 Task: Sort the products in the category "Light Beer" by relevance.
Action: Mouse moved to (901, 325)
Screenshot: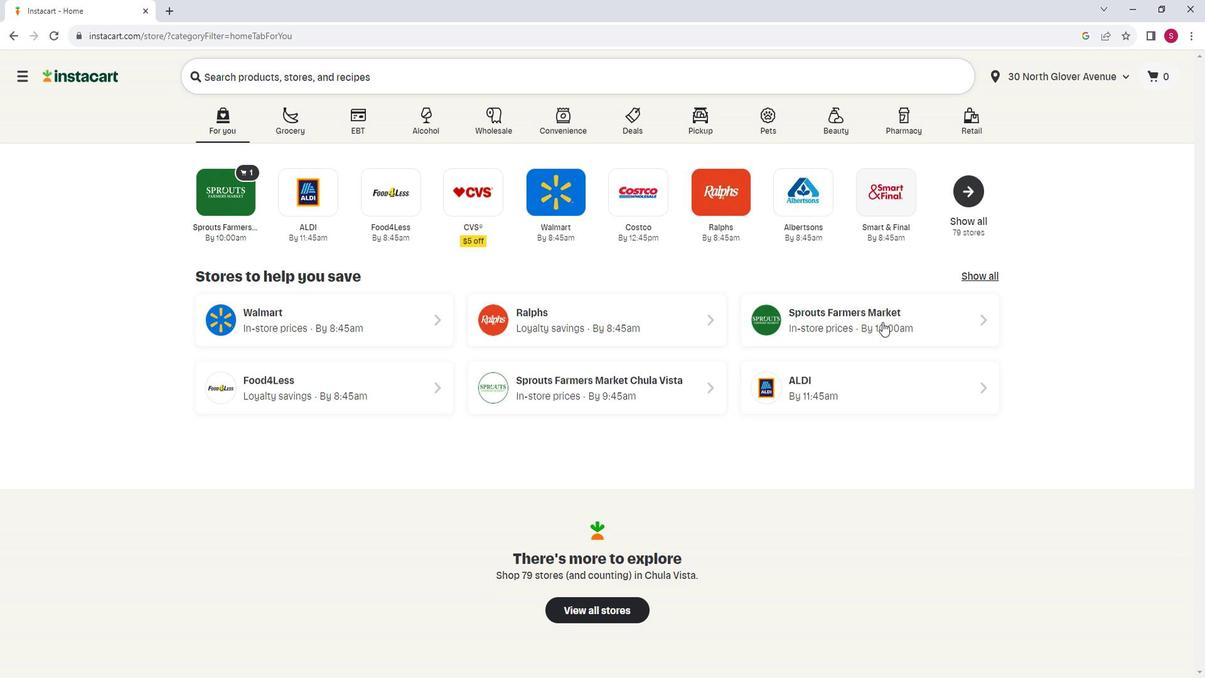 
Action: Mouse pressed left at (901, 325)
Screenshot: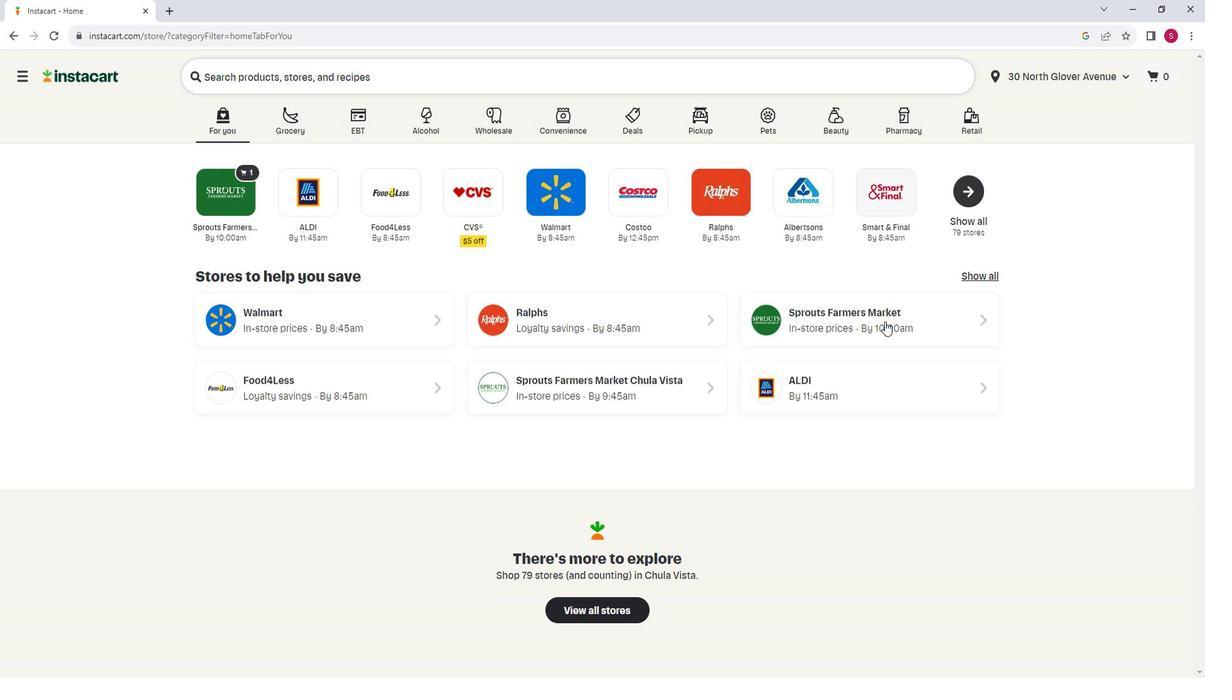 
Action: Mouse moved to (124, 423)
Screenshot: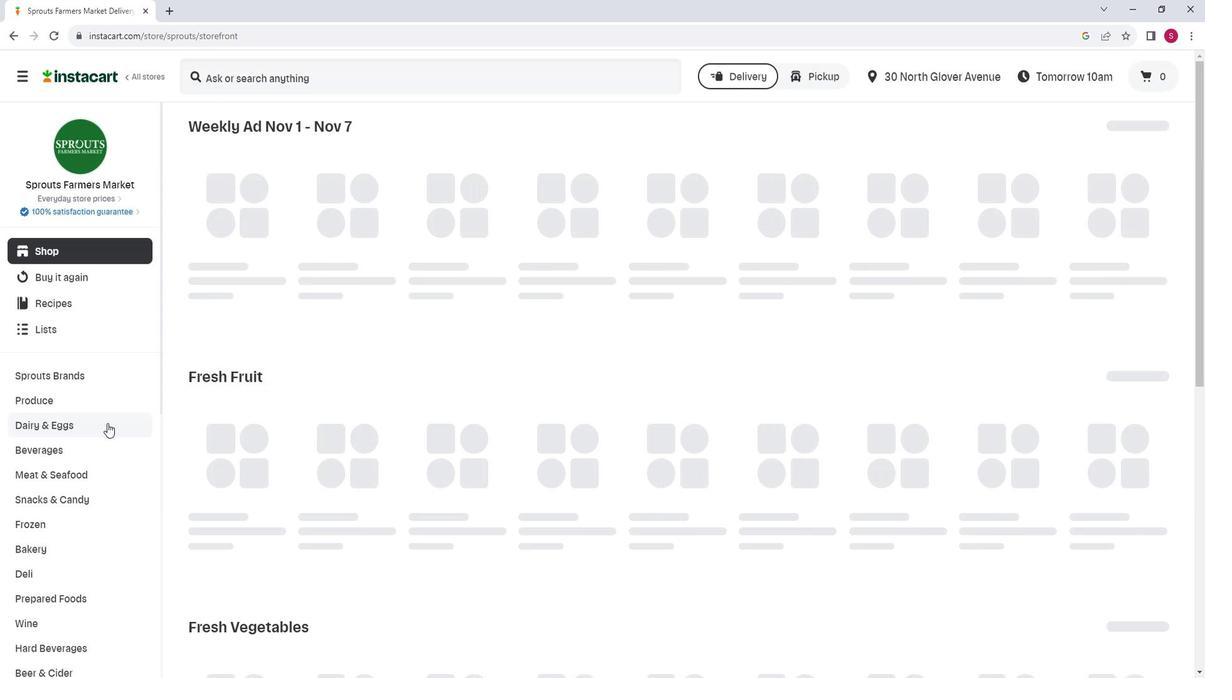 
Action: Mouse scrolled (124, 422) with delta (0, 0)
Screenshot: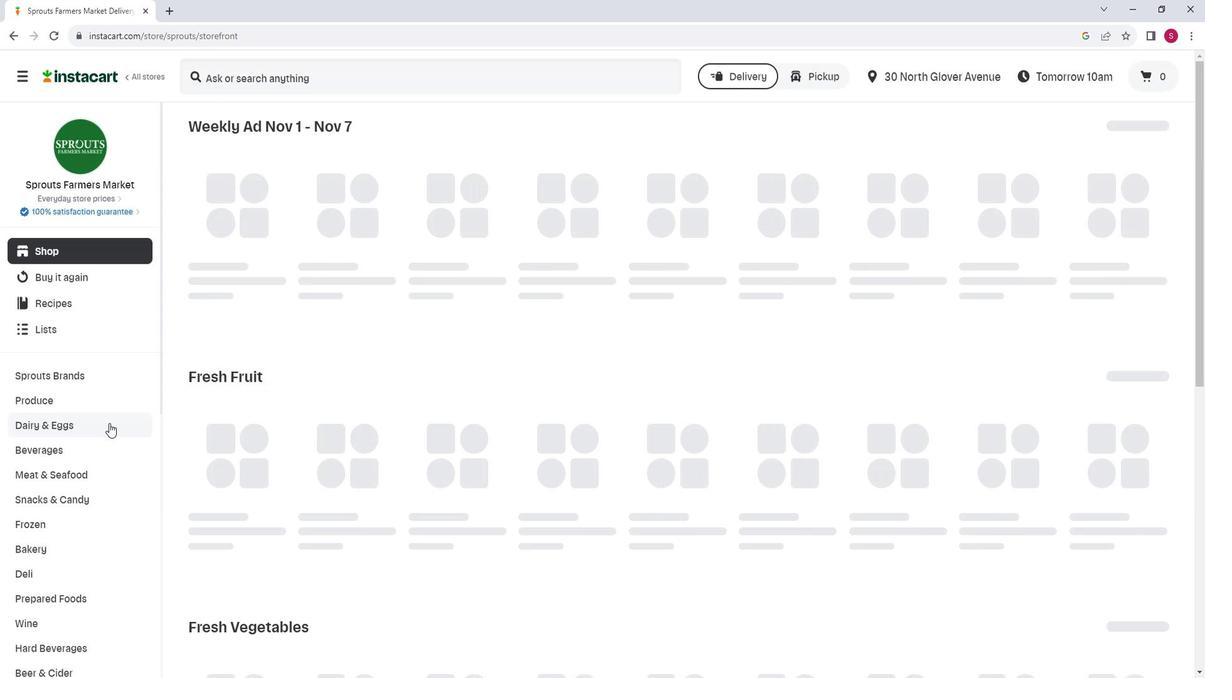 
Action: Mouse moved to (125, 423)
Screenshot: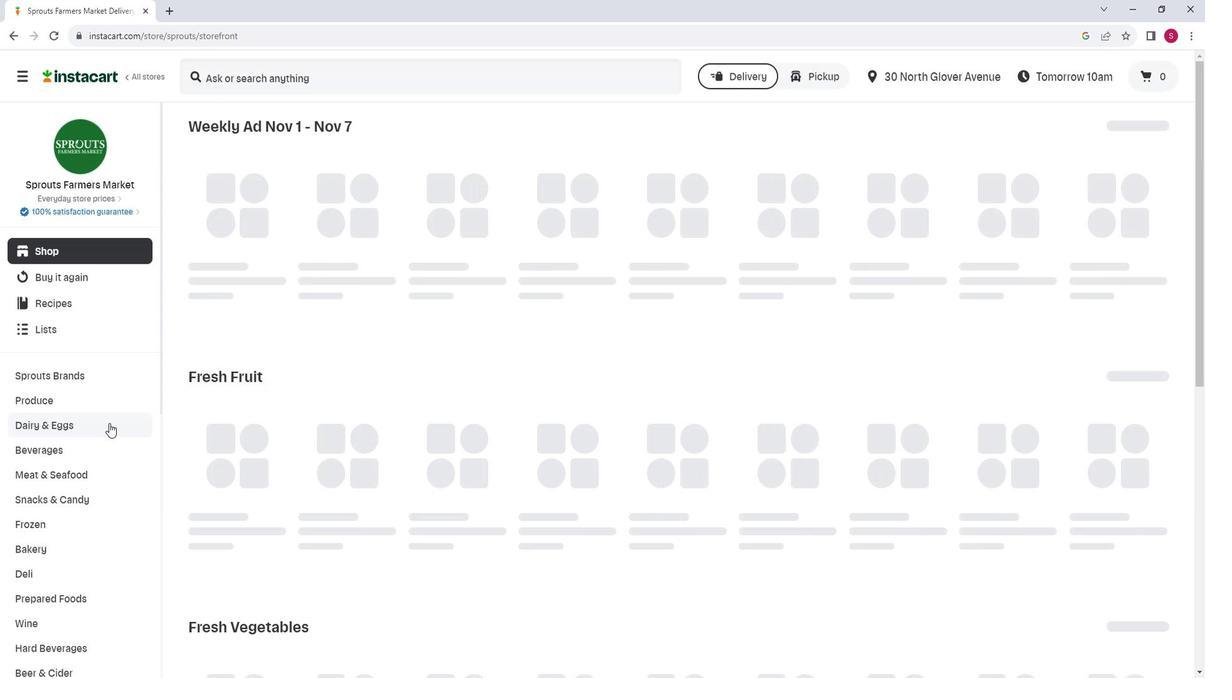 
Action: Mouse scrolled (125, 422) with delta (0, 0)
Screenshot: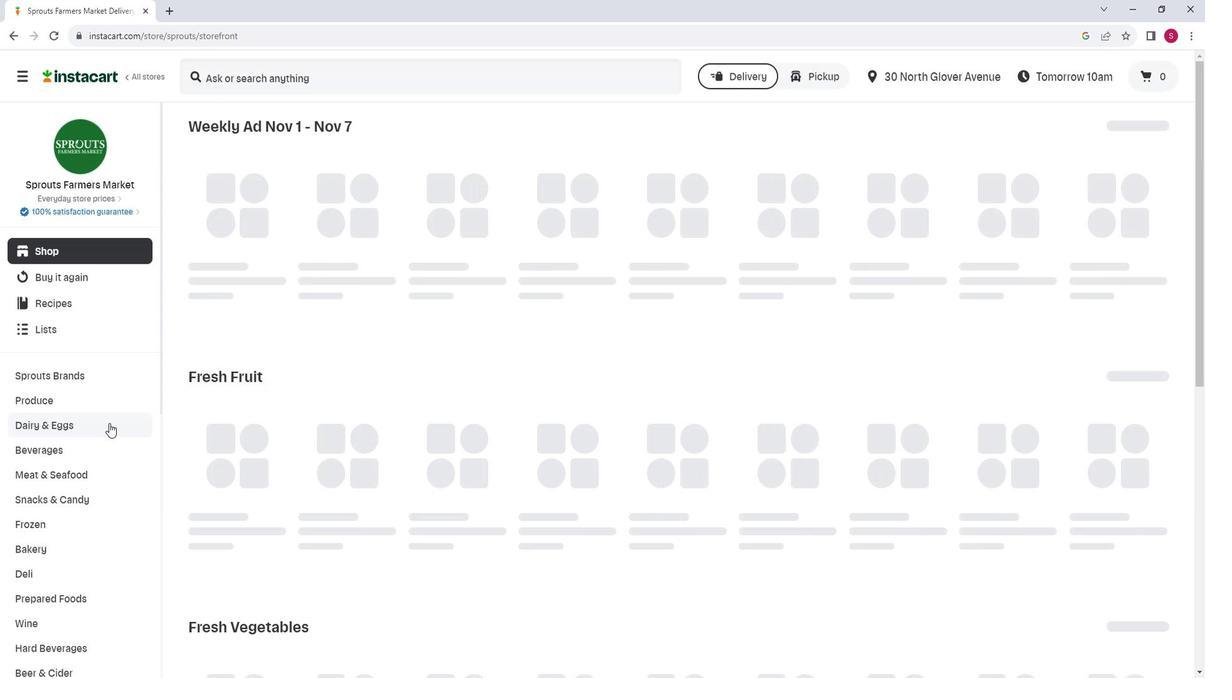 
Action: Mouse moved to (91, 527)
Screenshot: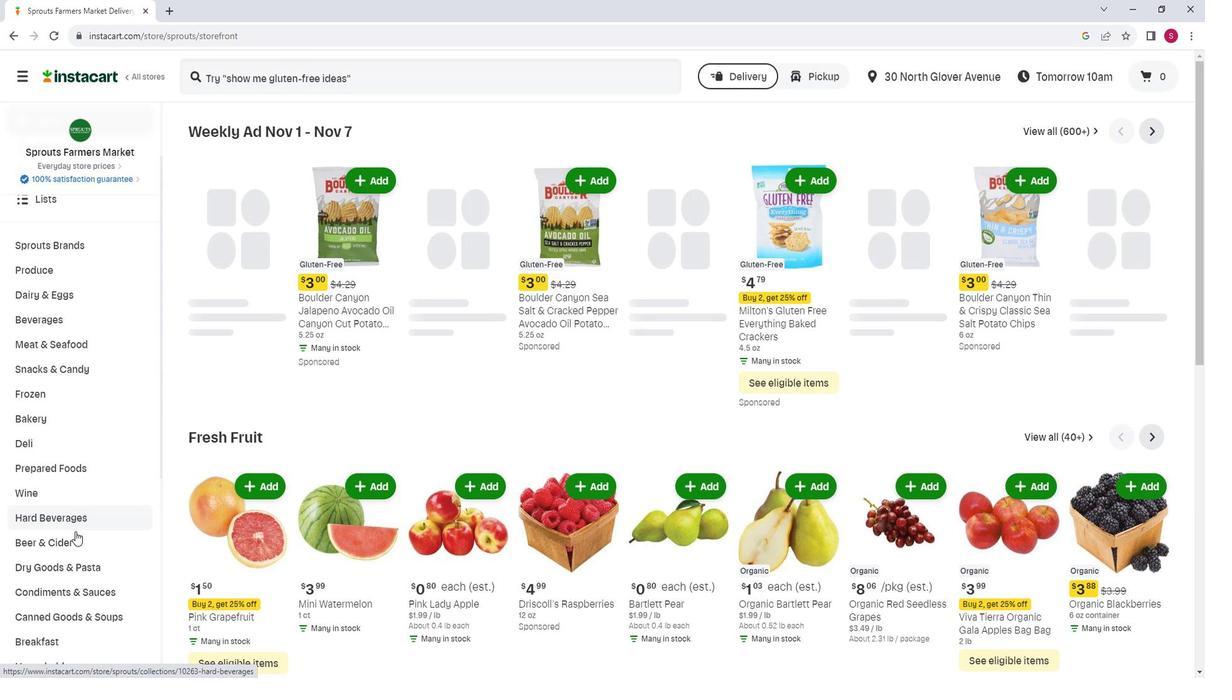 
Action: Mouse pressed left at (91, 527)
Screenshot: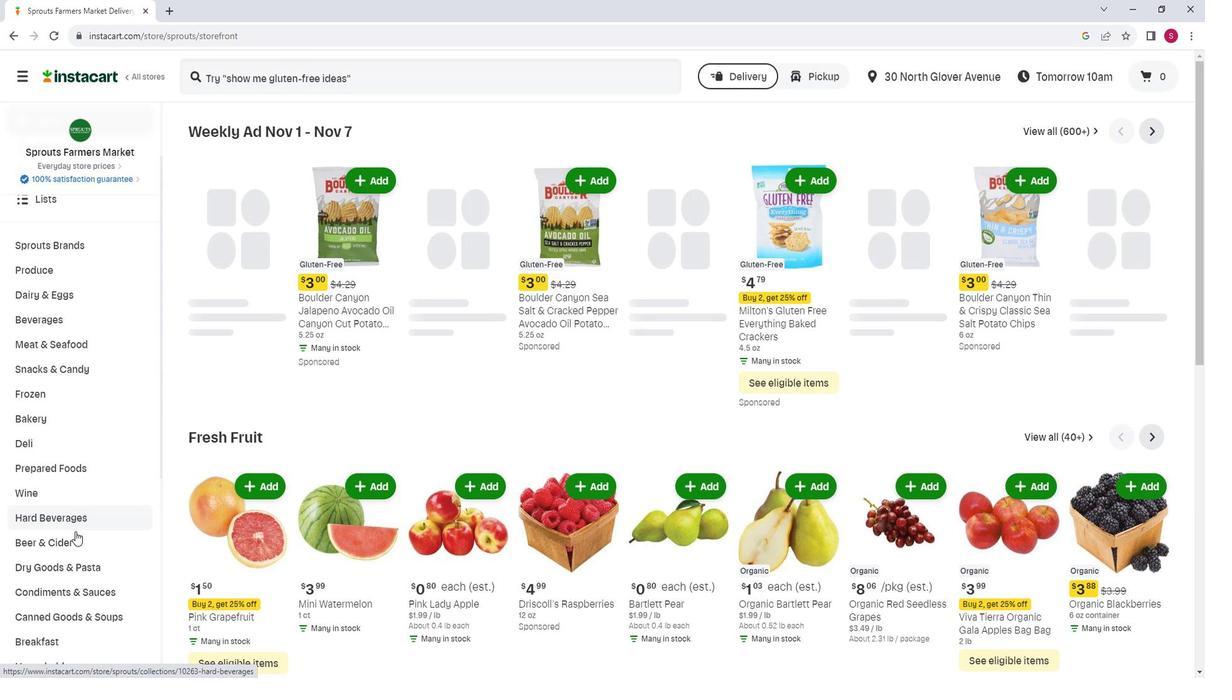 
Action: Mouse moved to (351, 172)
Screenshot: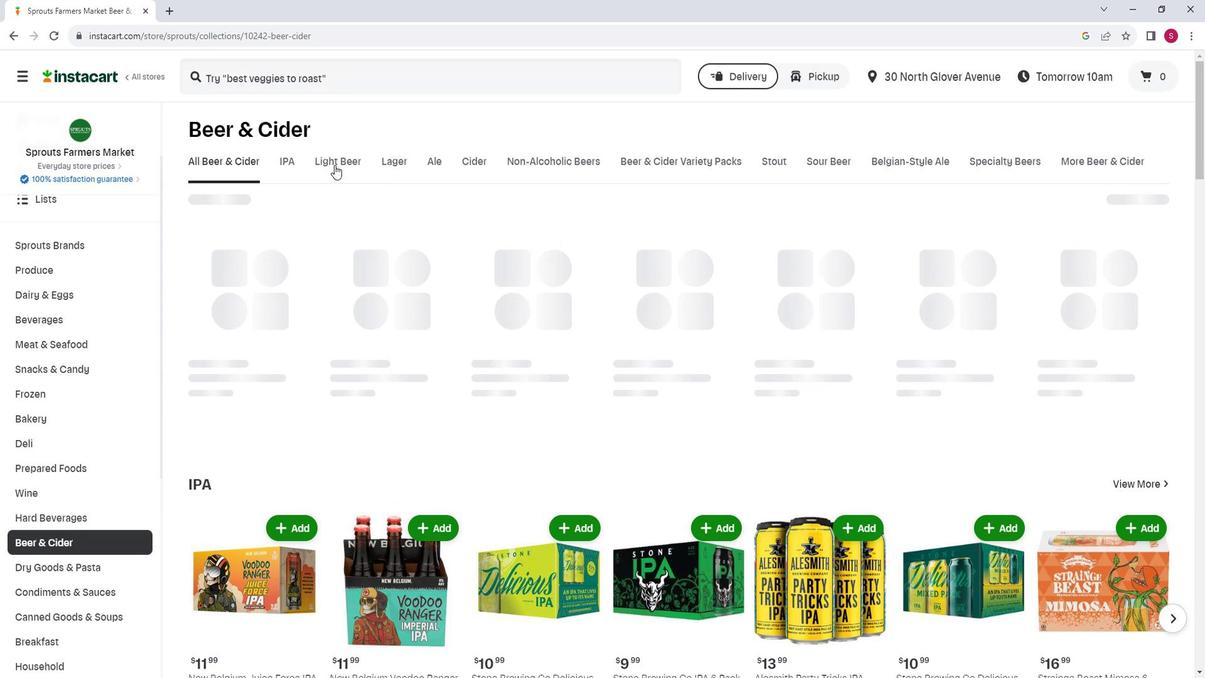 
Action: Mouse pressed left at (351, 172)
Screenshot: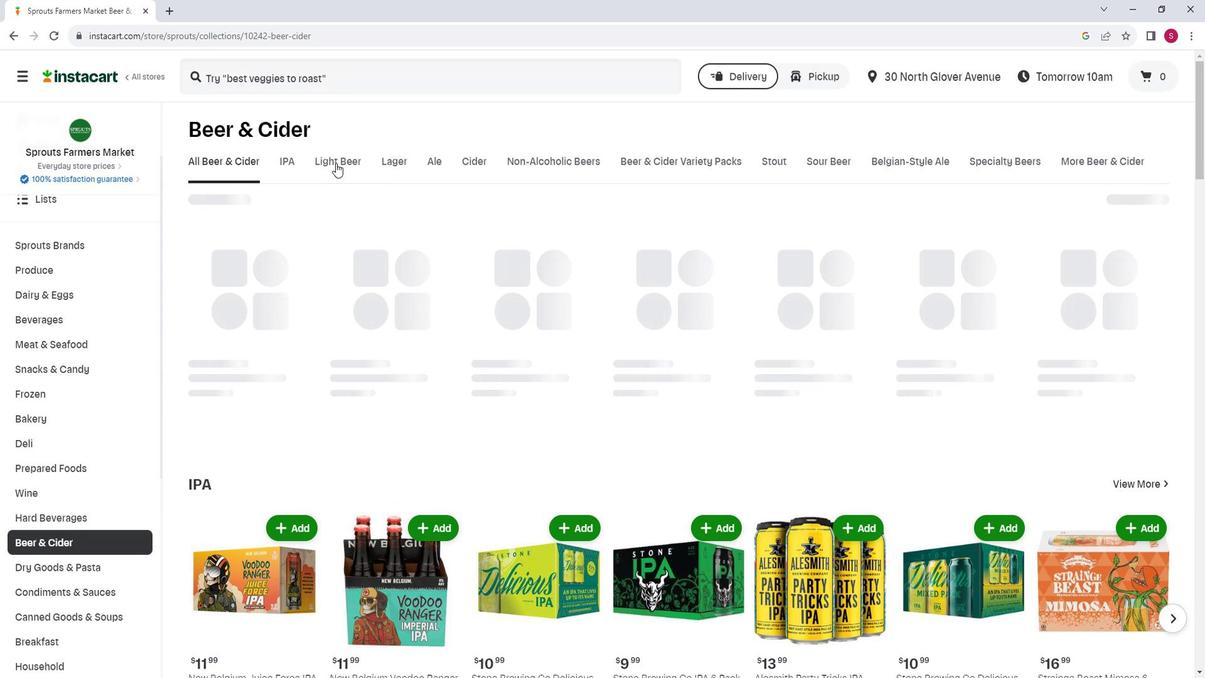 
Action: Mouse moved to (1169, 207)
Screenshot: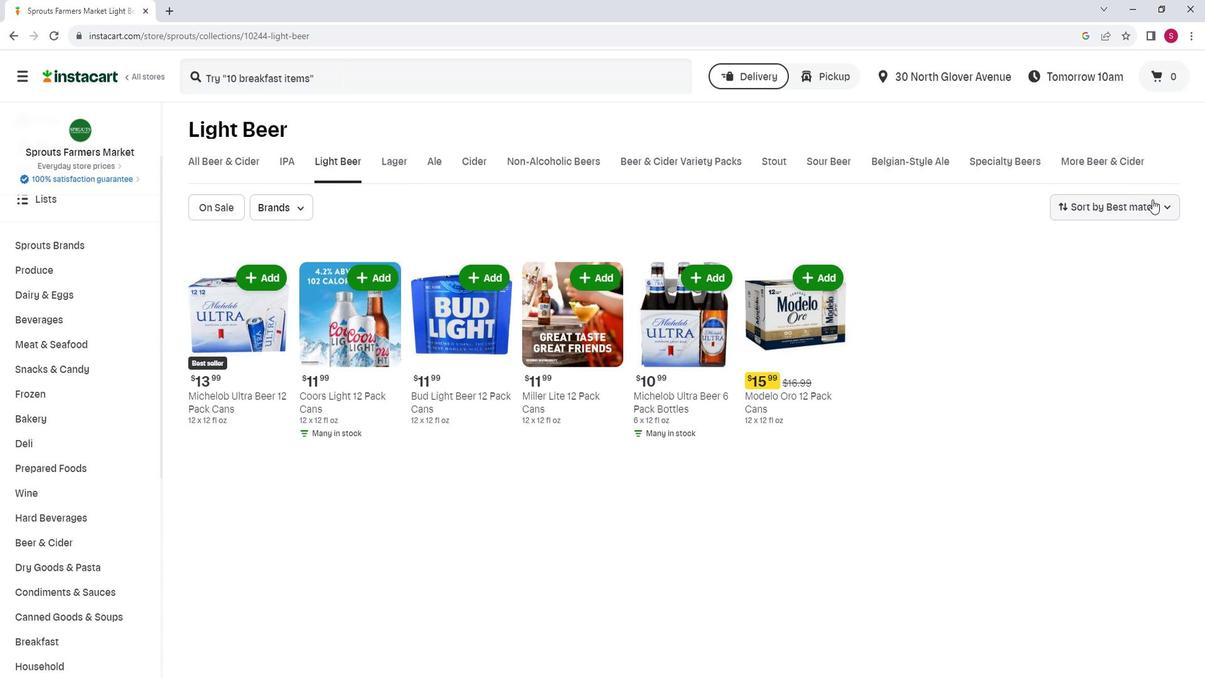 
Action: Mouse pressed left at (1169, 207)
Screenshot: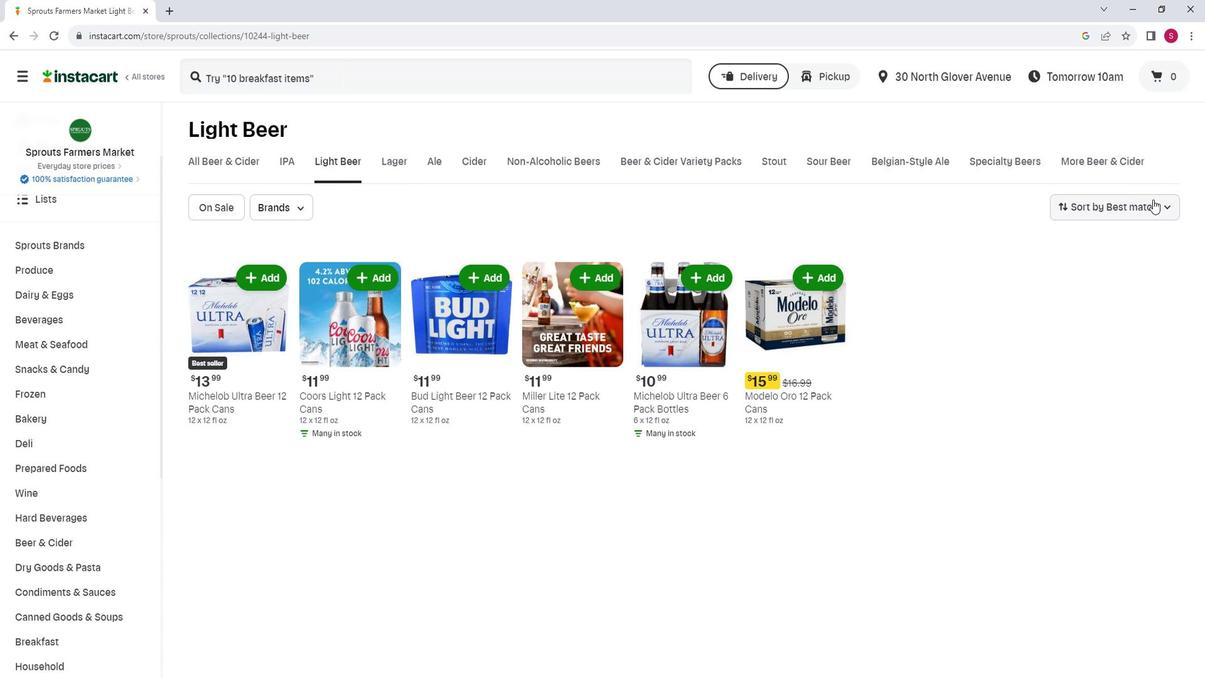 
Action: Mouse moved to (1124, 398)
Screenshot: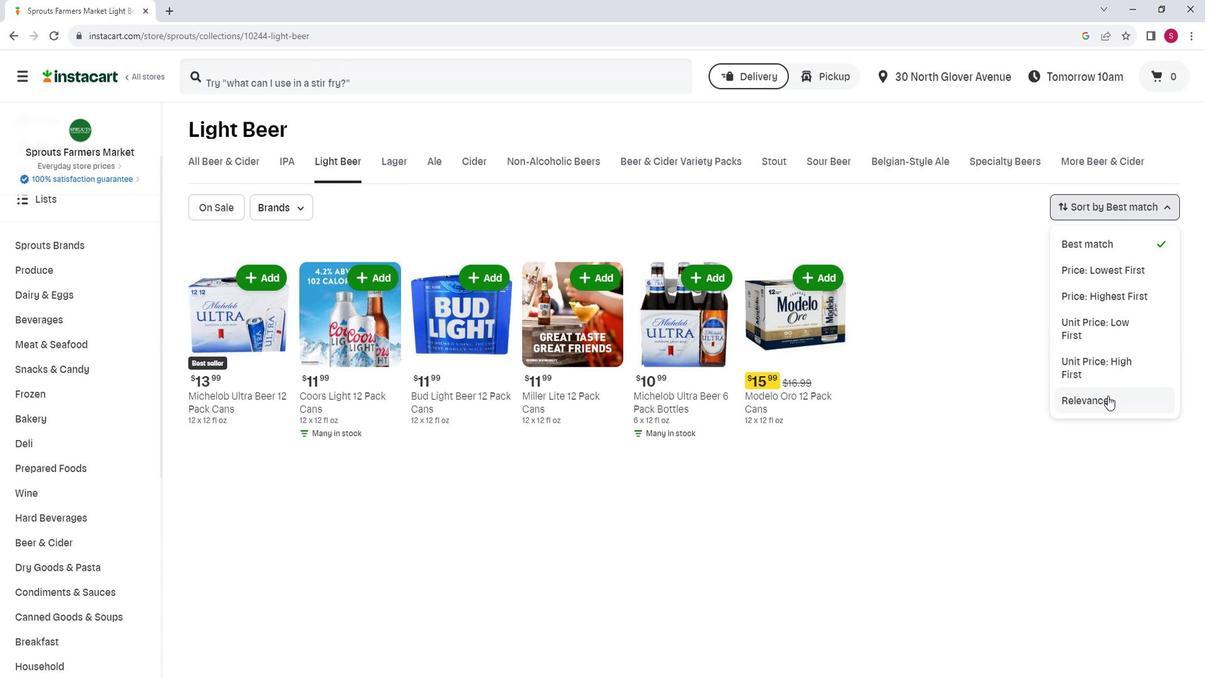 
Action: Mouse pressed left at (1124, 398)
Screenshot: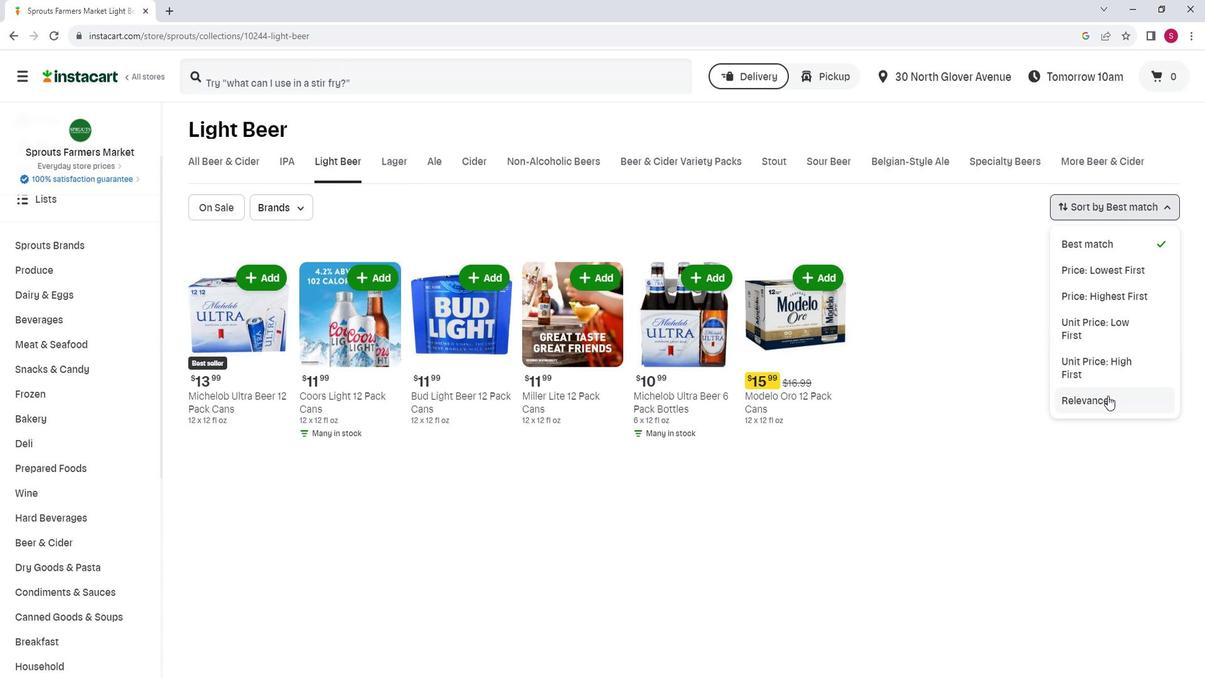 
Action: Mouse moved to (902, 295)
Screenshot: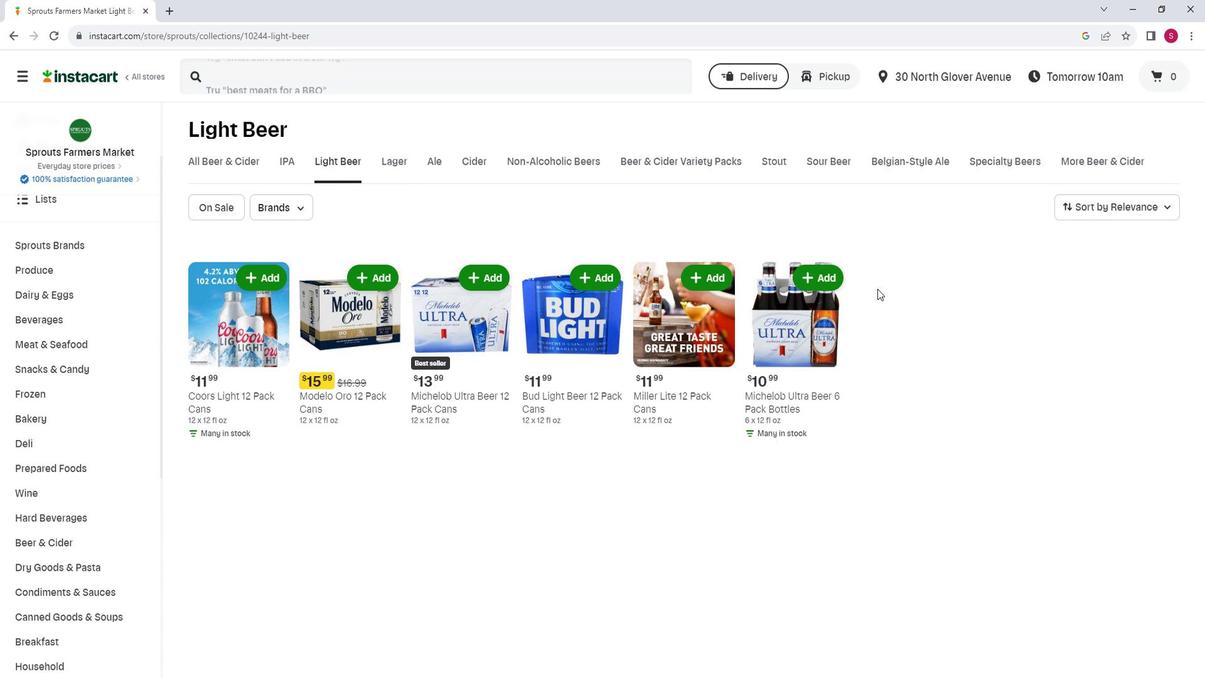 
